 Task: Set the default behaviour for protocols handler permission to "Don't allow sites to handle protocols".
Action: Mouse moved to (1126, 32)
Screenshot: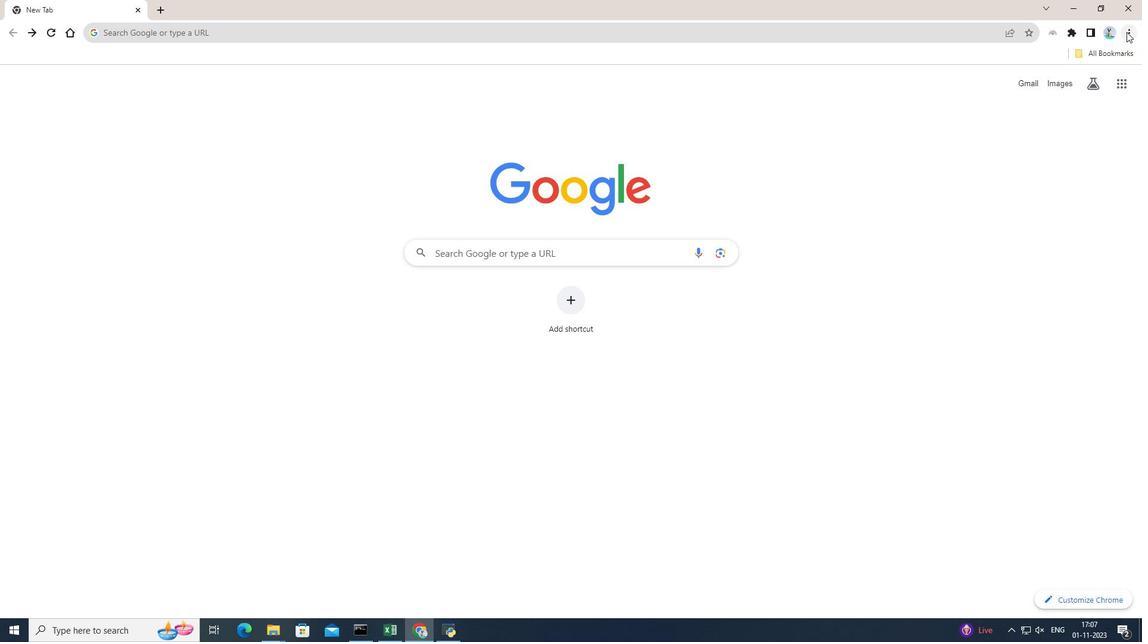
Action: Mouse pressed left at (1126, 32)
Screenshot: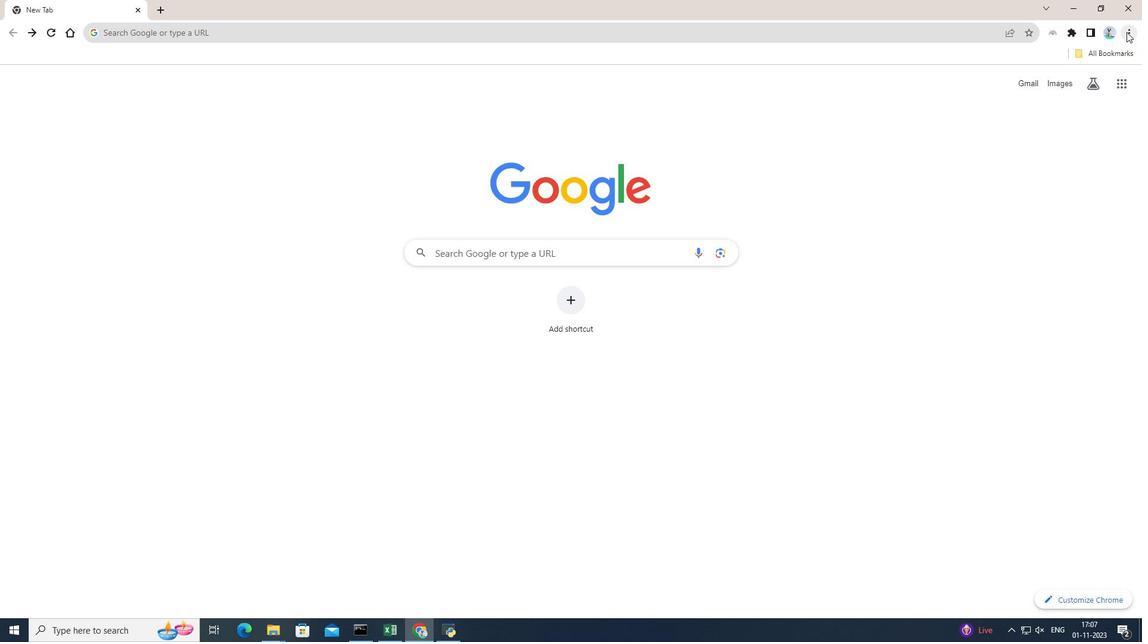 
Action: Mouse moved to (999, 248)
Screenshot: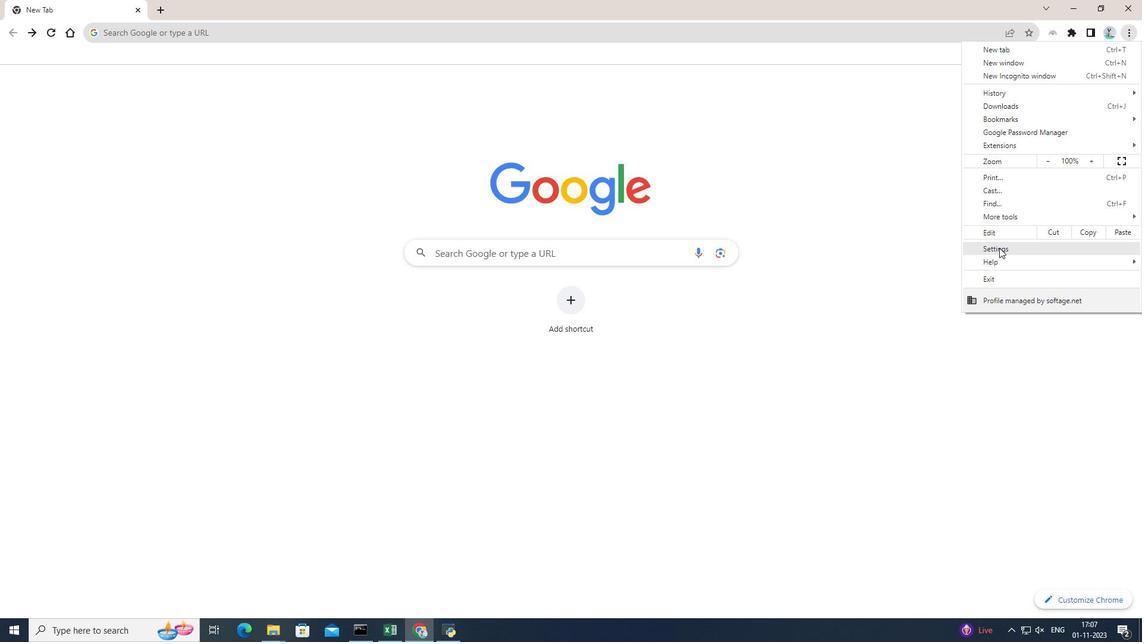 
Action: Mouse pressed left at (999, 248)
Screenshot: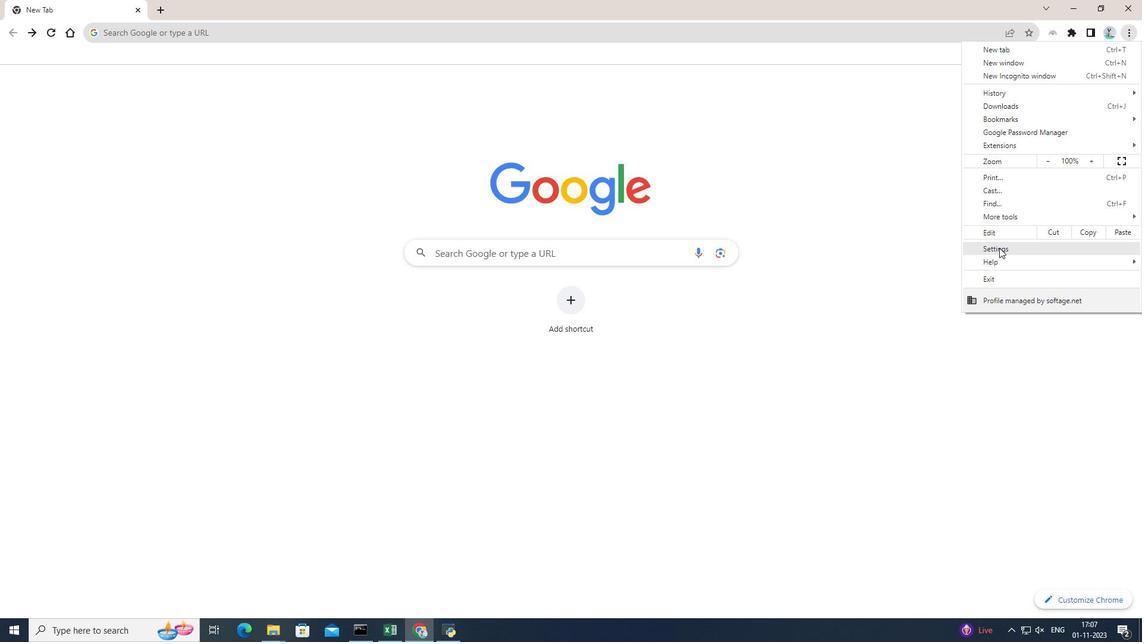 
Action: Mouse moved to (95, 143)
Screenshot: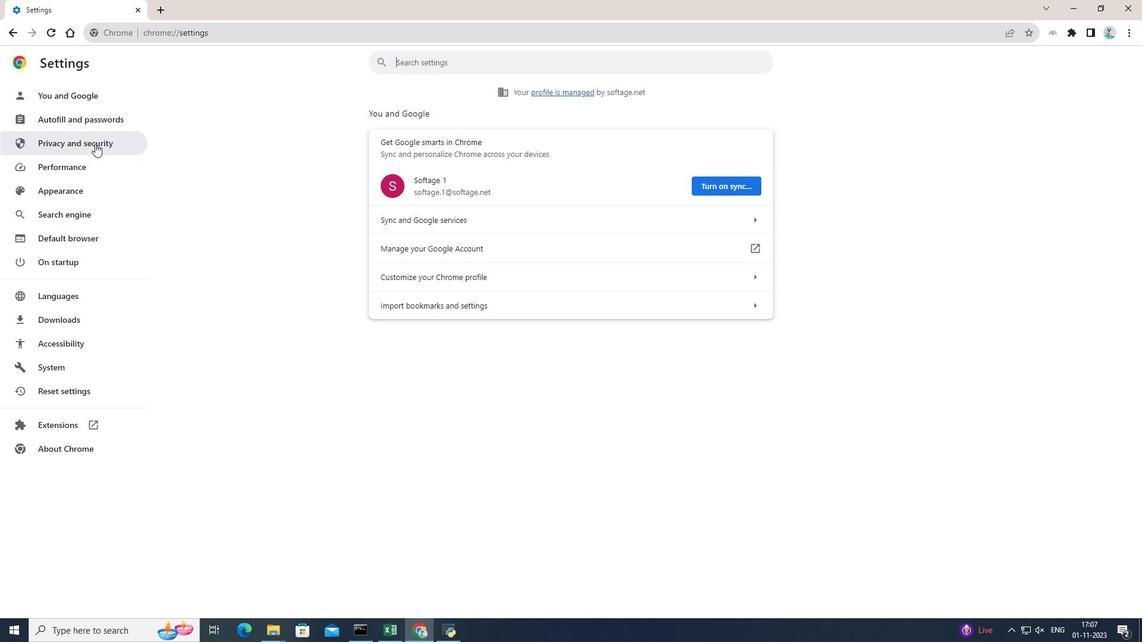 
Action: Mouse pressed left at (95, 143)
Screenshot: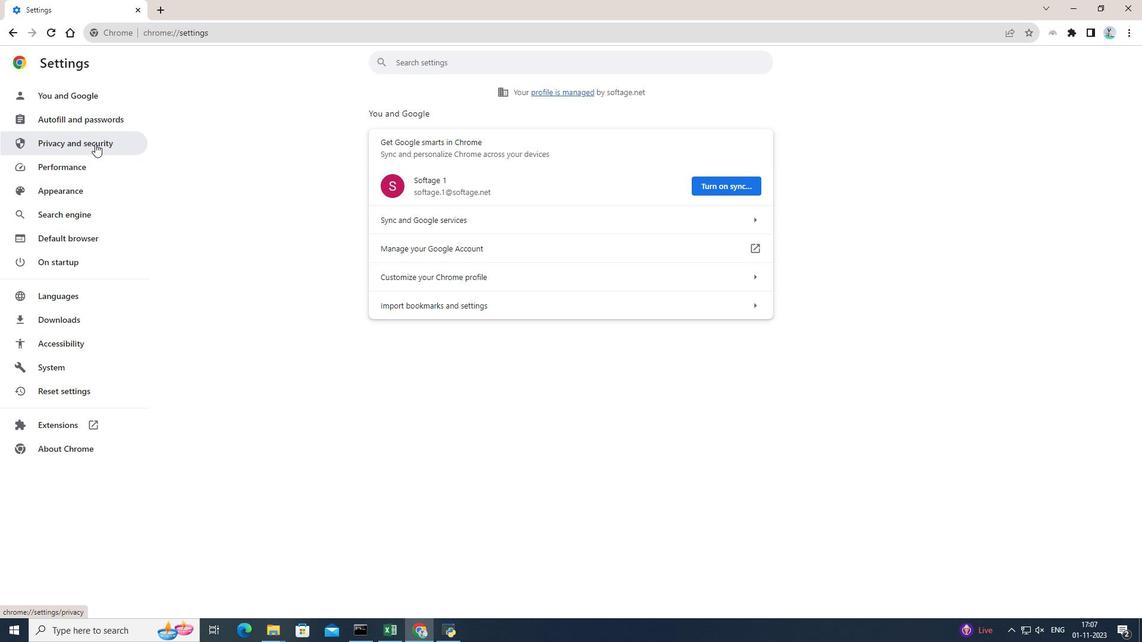 
Action: Mouse moved to (665, 374)
Screenshot: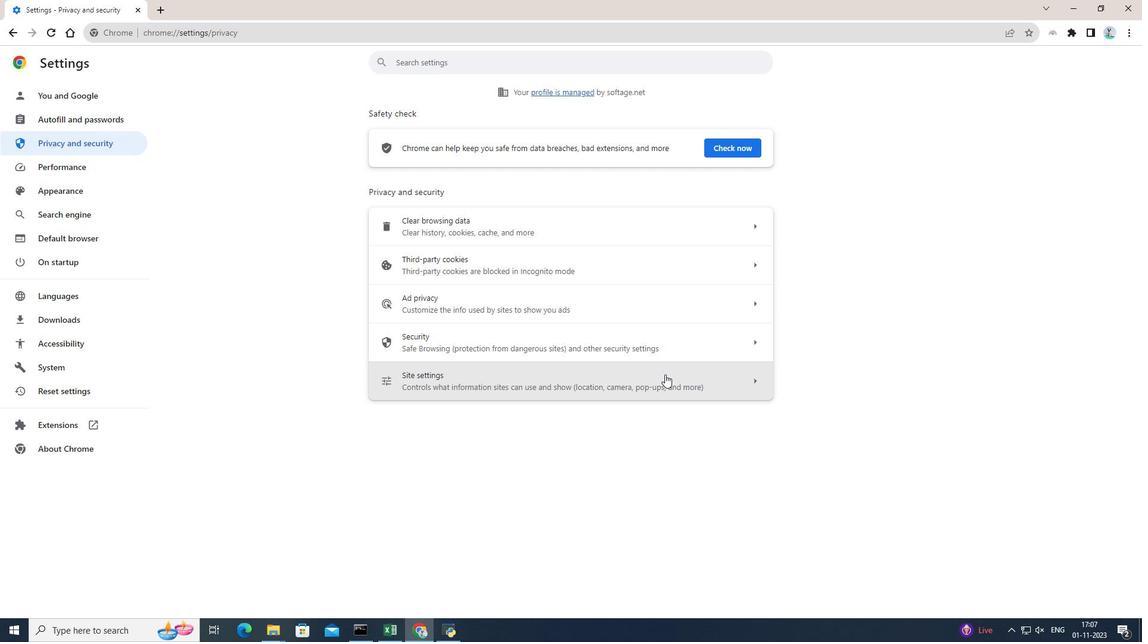 
Action: Mouse pressed left at (665, 374)
Screenshot: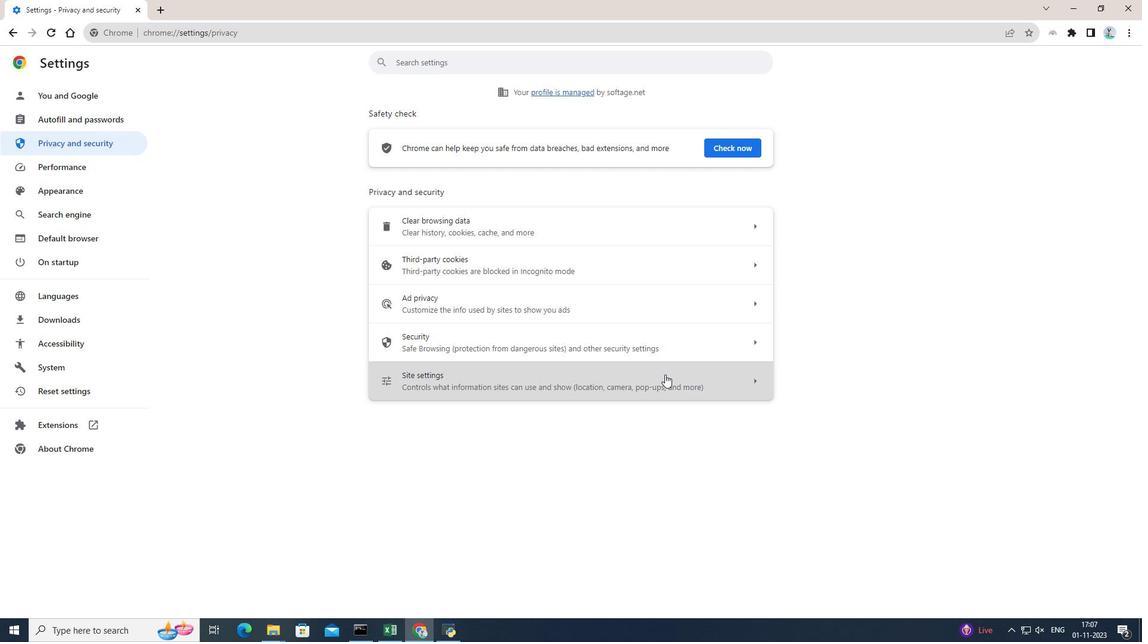 
Action: Mouse scrolled (665, 374) with delta (0, 0)
Screenshot: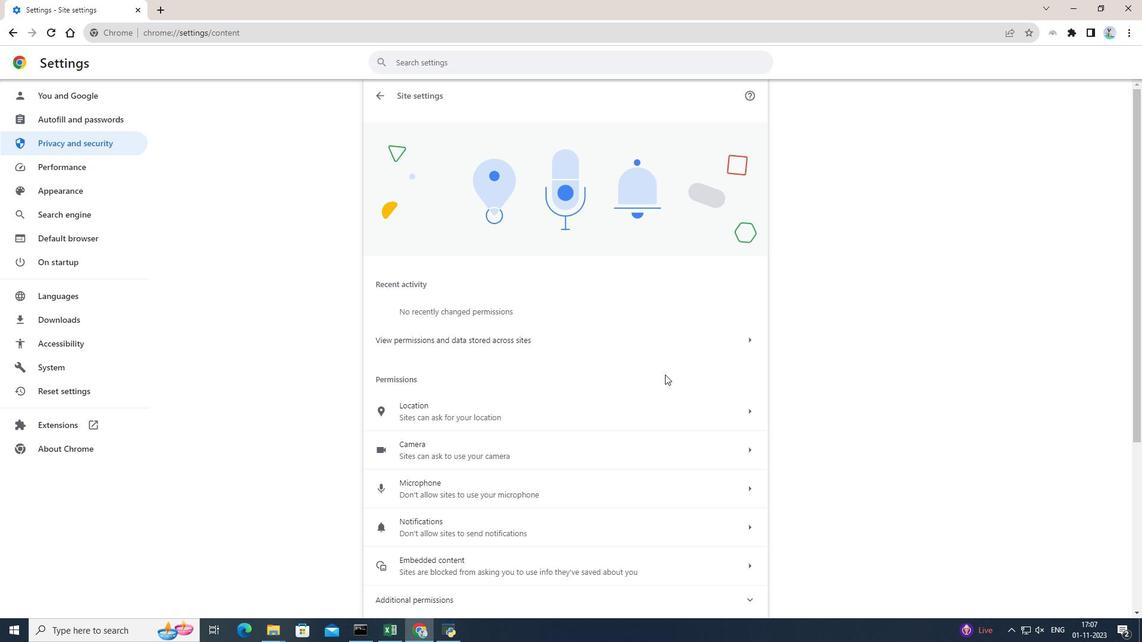 
Action: Mouse scrolled (665, 374) with delta (0, 0)
Screenshot: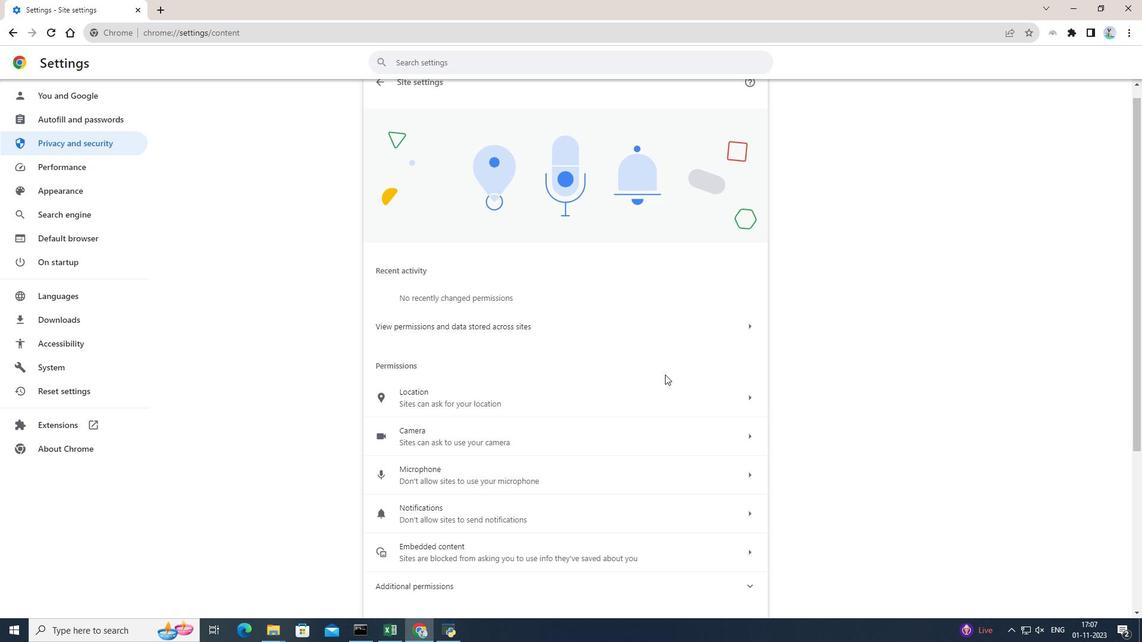 
Action: Mouse scrolled (665, 374) with delta (0, 0)
Screenshot: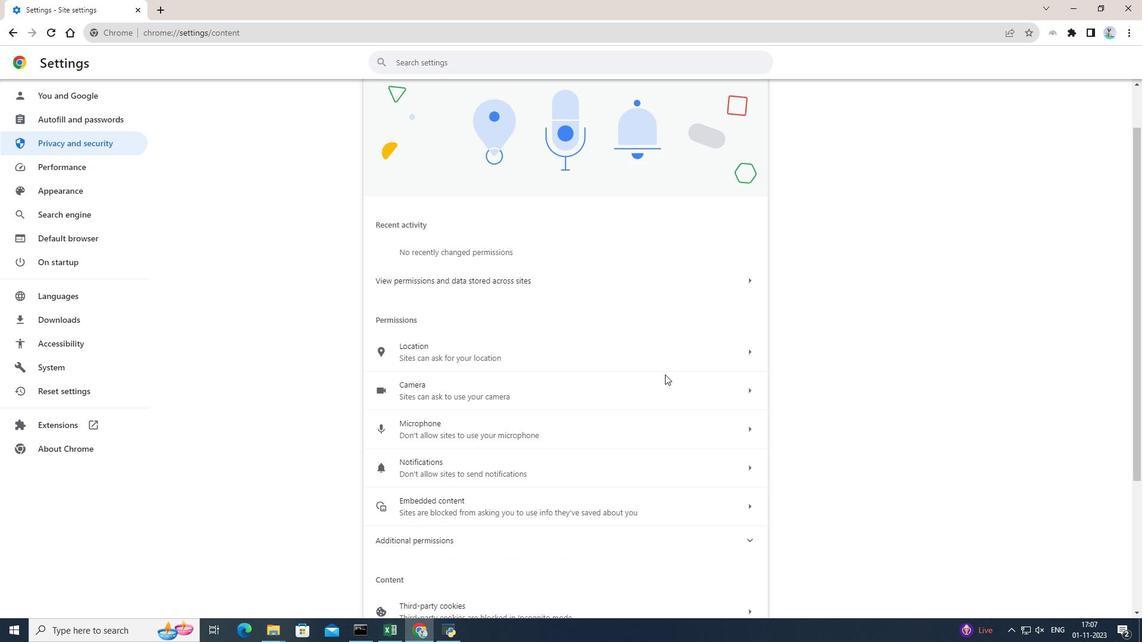 
Action: Mouse moved to (547, 422)
Screenshot: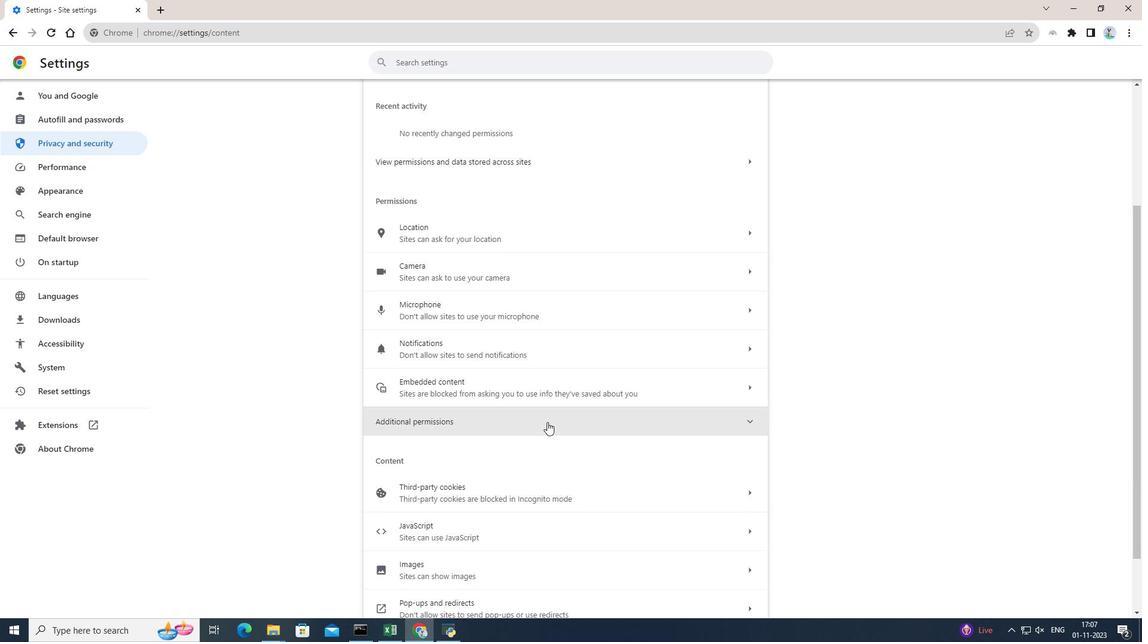 
Action: Mouse pressed left at (547, 422)
Screenshot: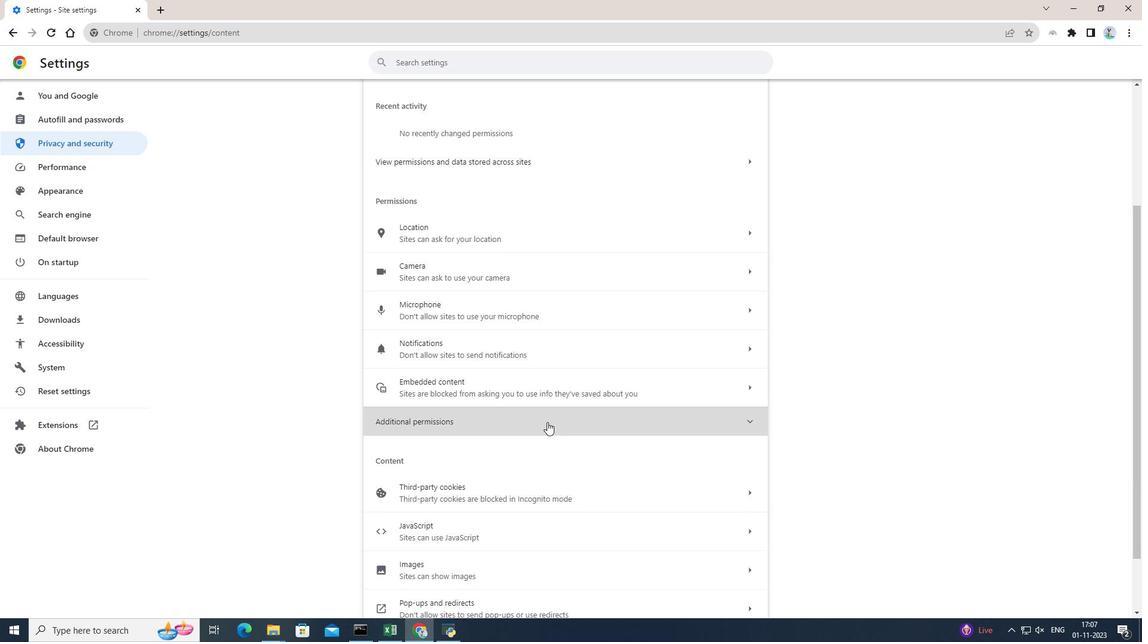 
Action: Mouse scrolled (547, 421) with delta (0, 0)
Screenshot: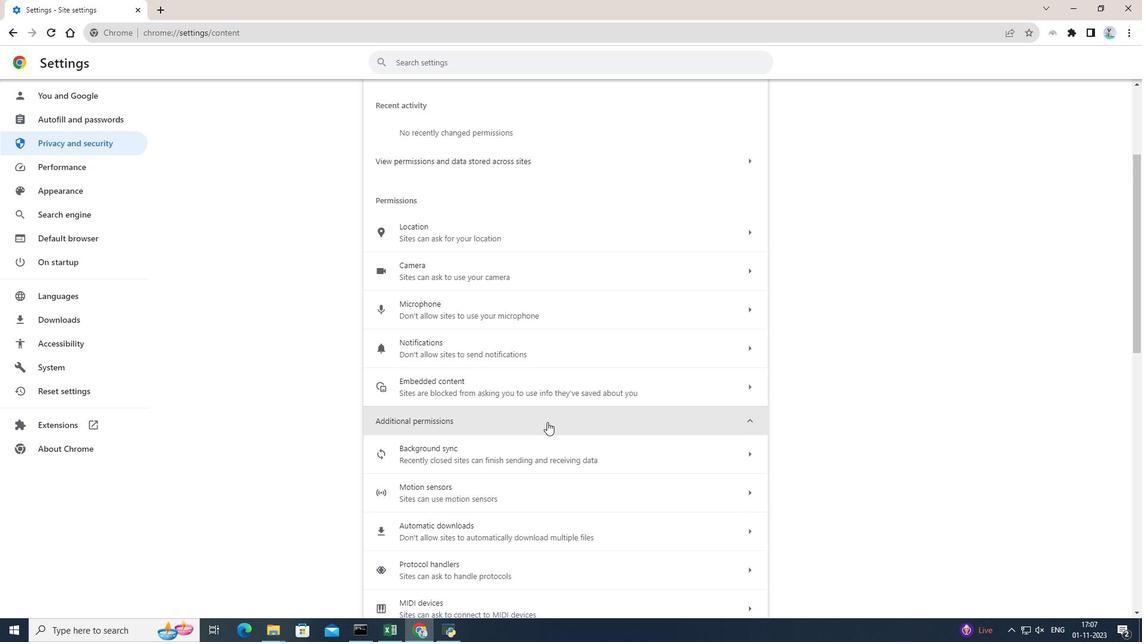 
Action: Mouse moved to (544, 512)
Screenshot: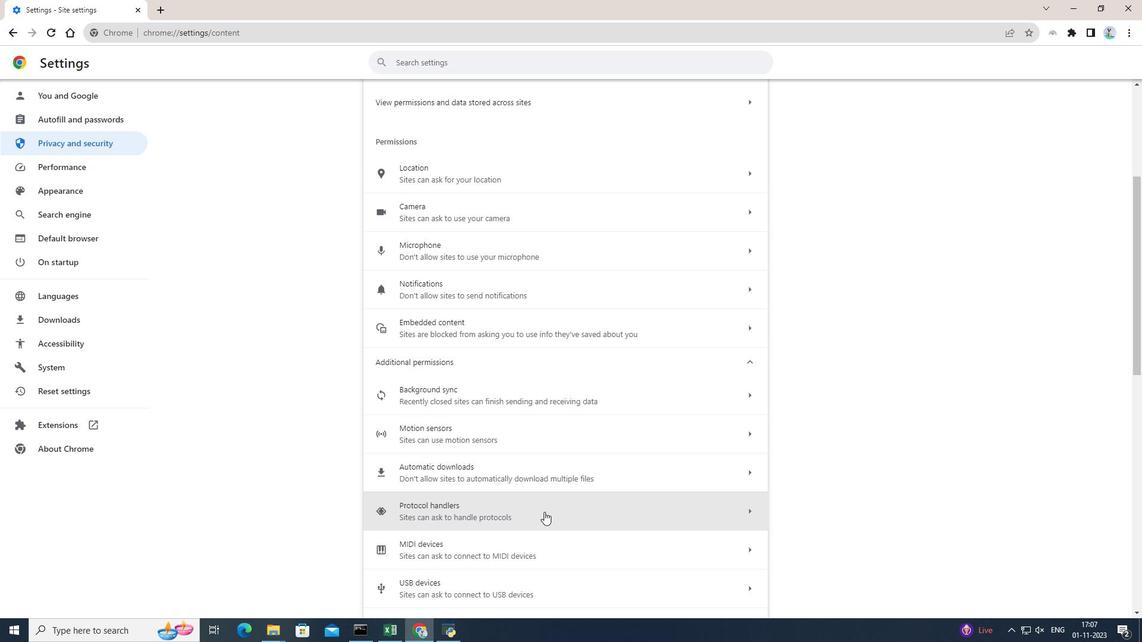
Action: Mouse pressed left at (544, 512)
Screenshot: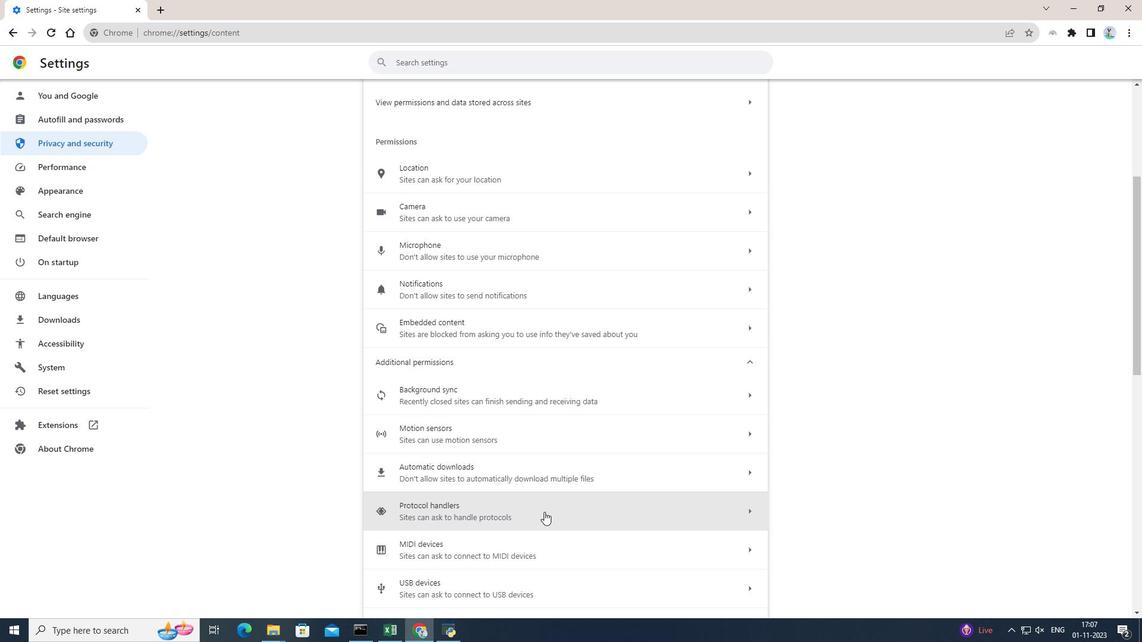 
Action: Mouse moved to (383, 239)
Screenshot: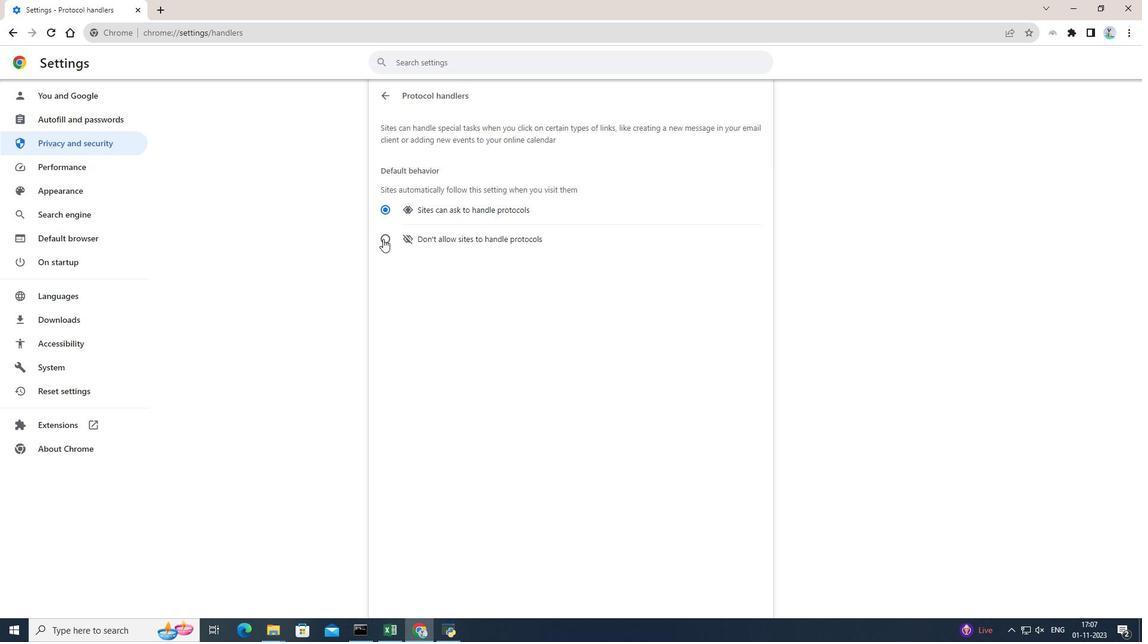 
Action: Mouse pressed left at (383, 239)
Screenshot: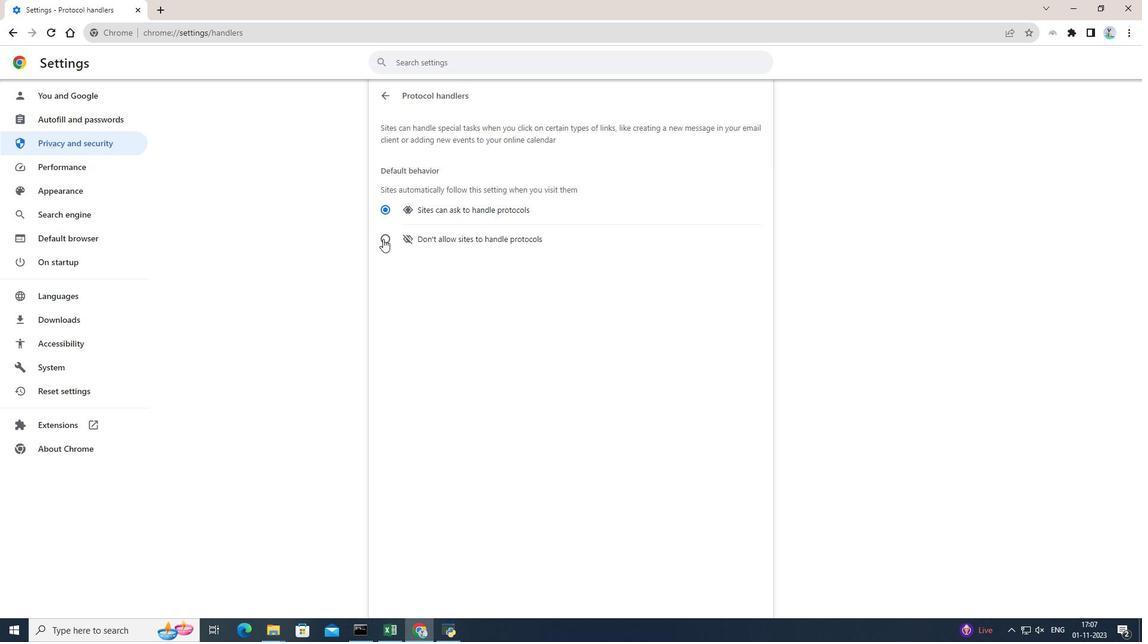
Action: Mouse moved to (796, 258)
Screenshot: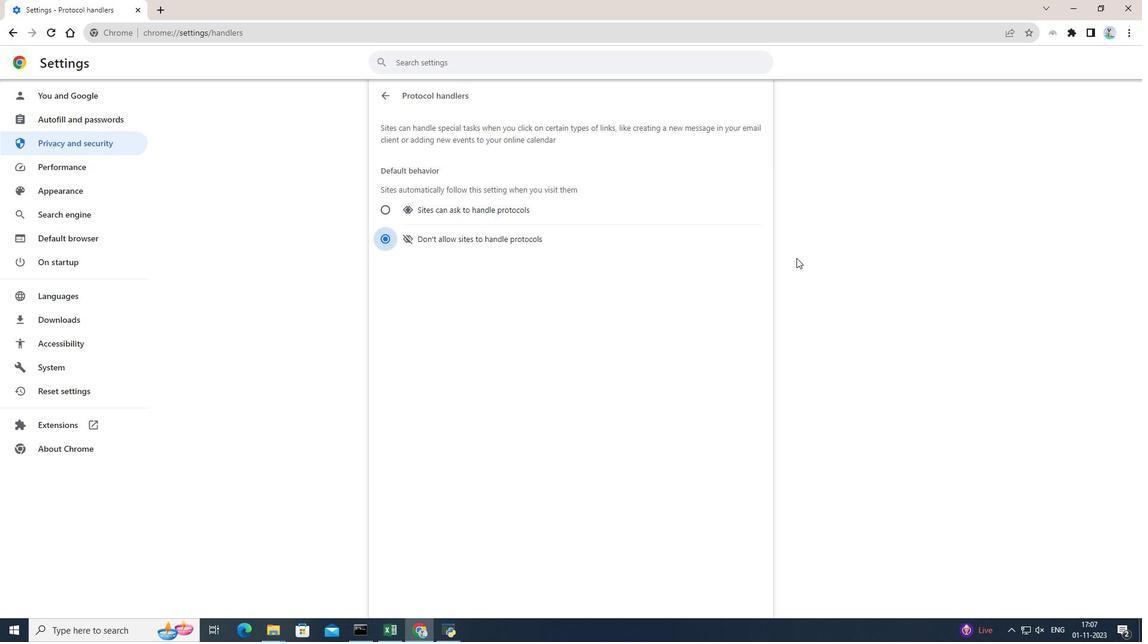 
